Task: Create a due date automation trigger when advanced on, on the tuesday of the week a card is due add fields without custom field "Resume" set at 11:00 AM.
Action: Mouse moved to (952, 79)
Screenshot: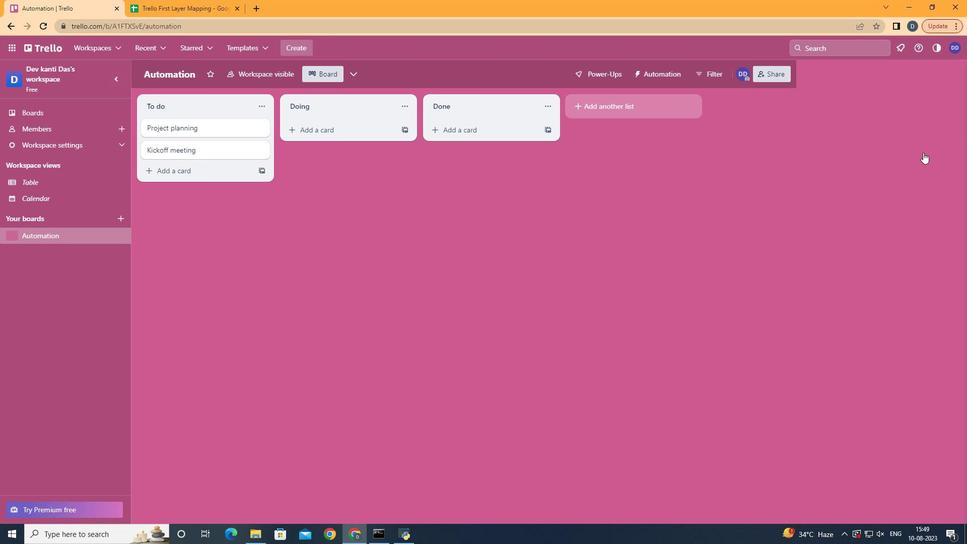 
Action: Mouse pressed left at (952, 79)
Screenshot: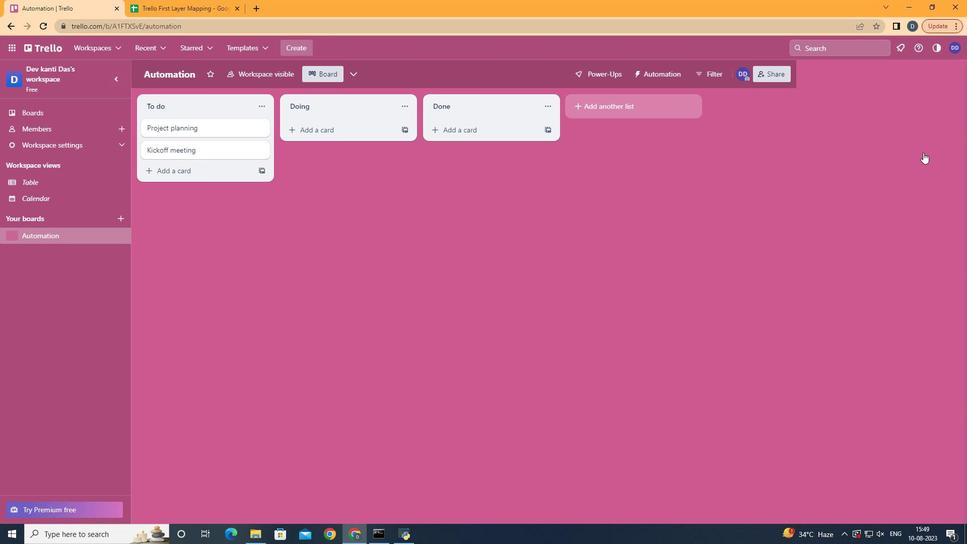 
Action: Mouse moved to (898, 215)
Screenshot: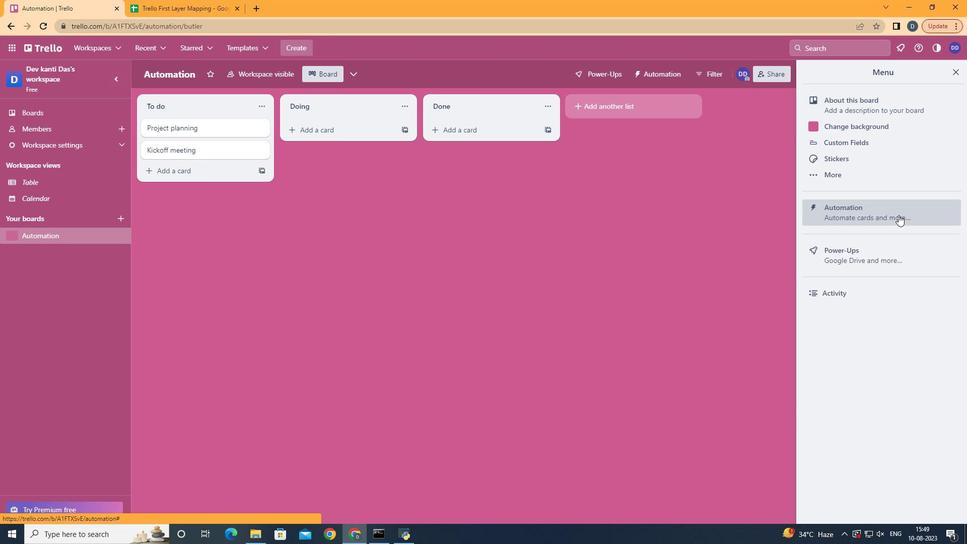 
Action: Mouse pressed left at (898, 215)
Screenshot: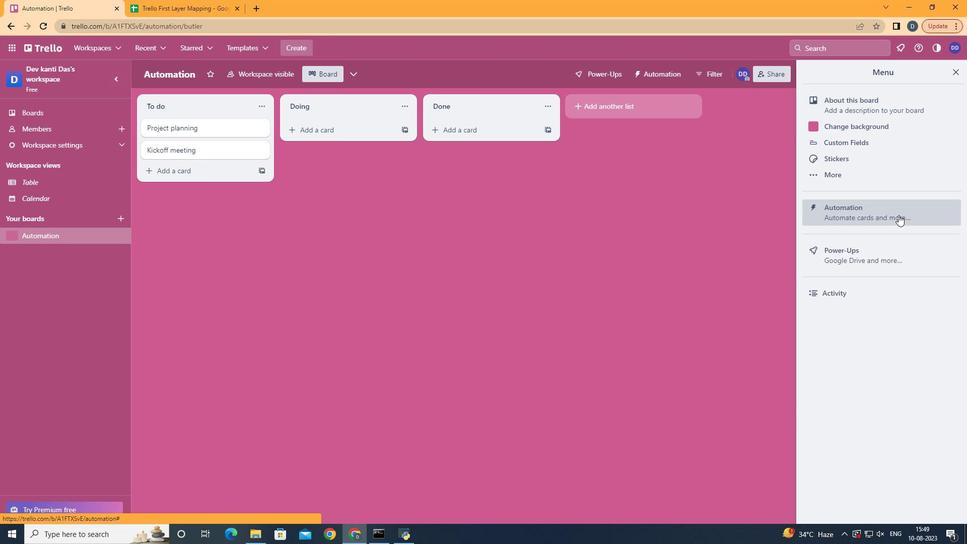 
Action: Mouse moved to (196, 206)
Screenshot: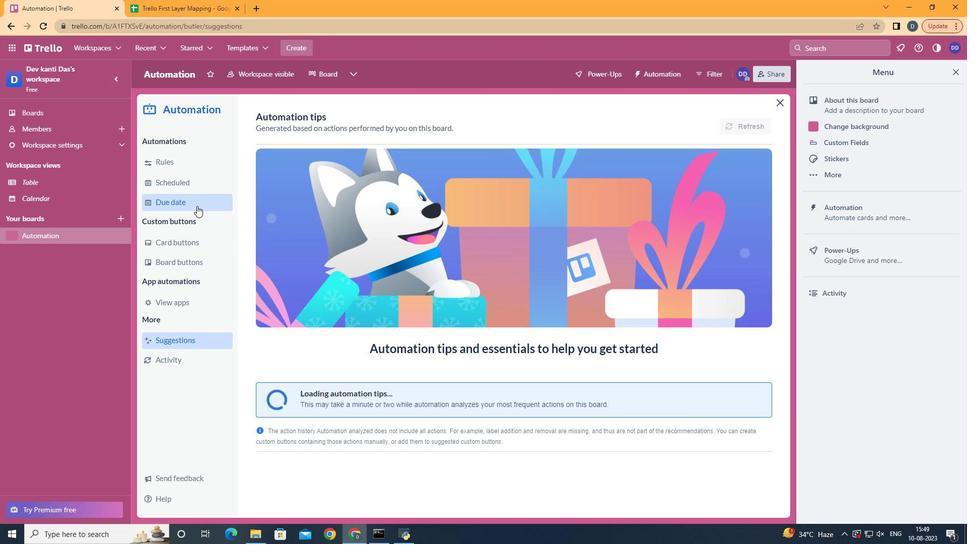 
Action: Mouse pressed left at (196, 206)
Screenshot: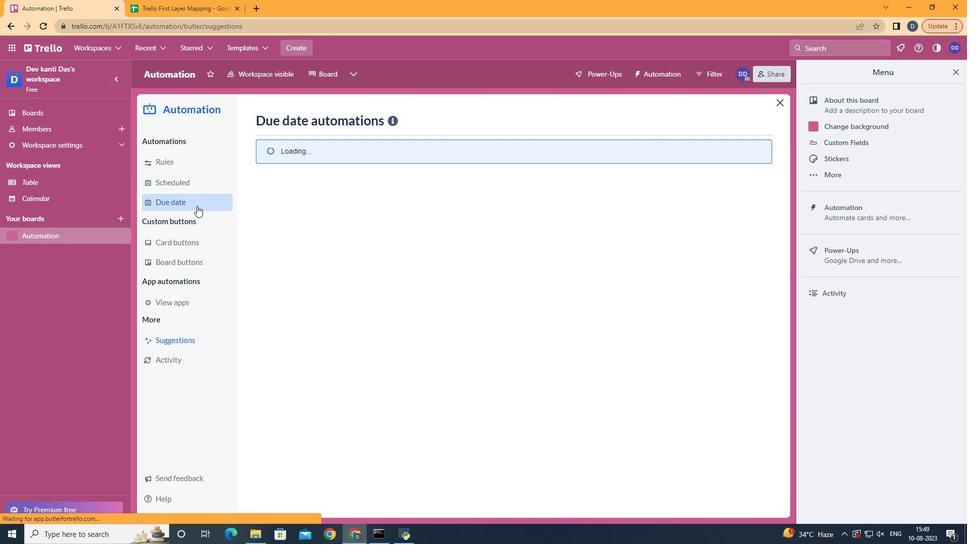 
Action: Mouse moved to (719, 124)
Screenshot: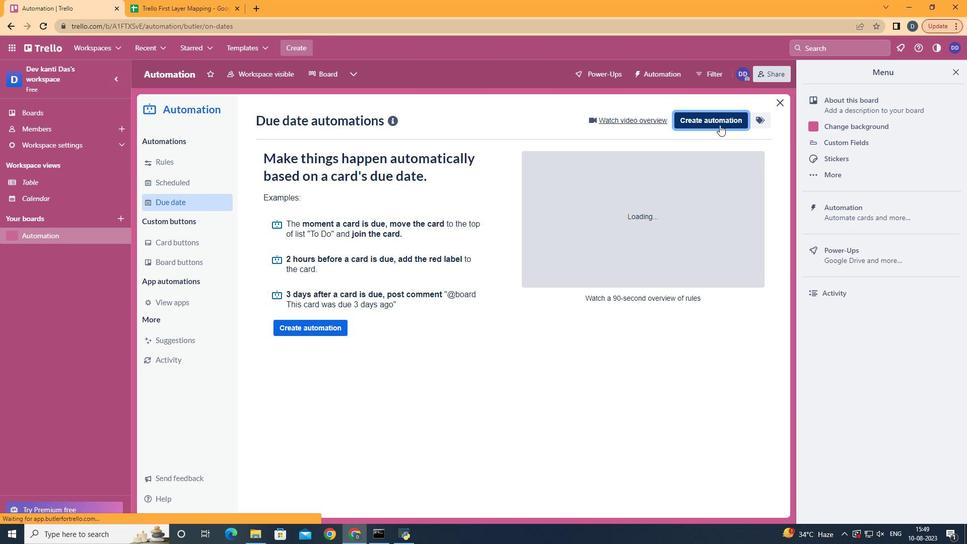 
Action: Mouse pressed left at (719, 124)
Screenshot: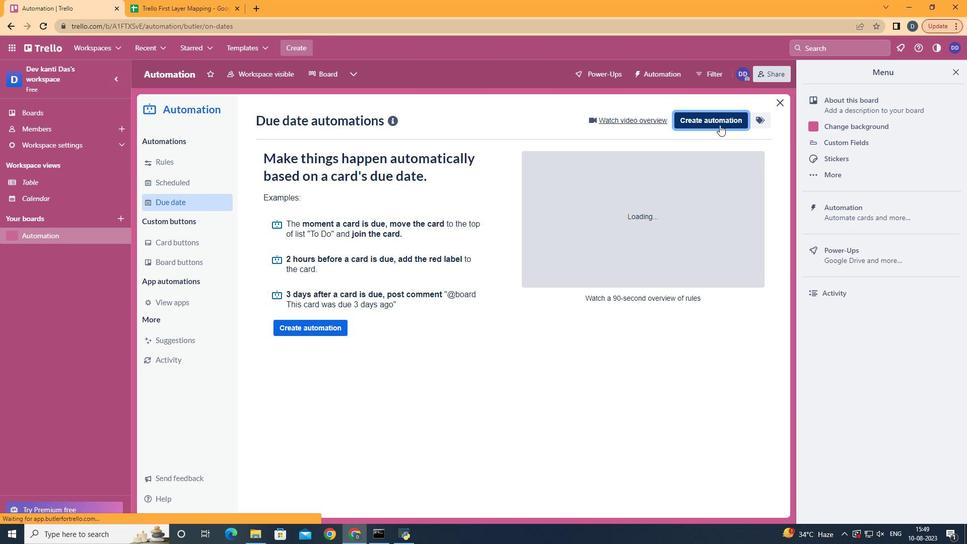 
Action: Mouse moved to (525, 214)
Screenshot: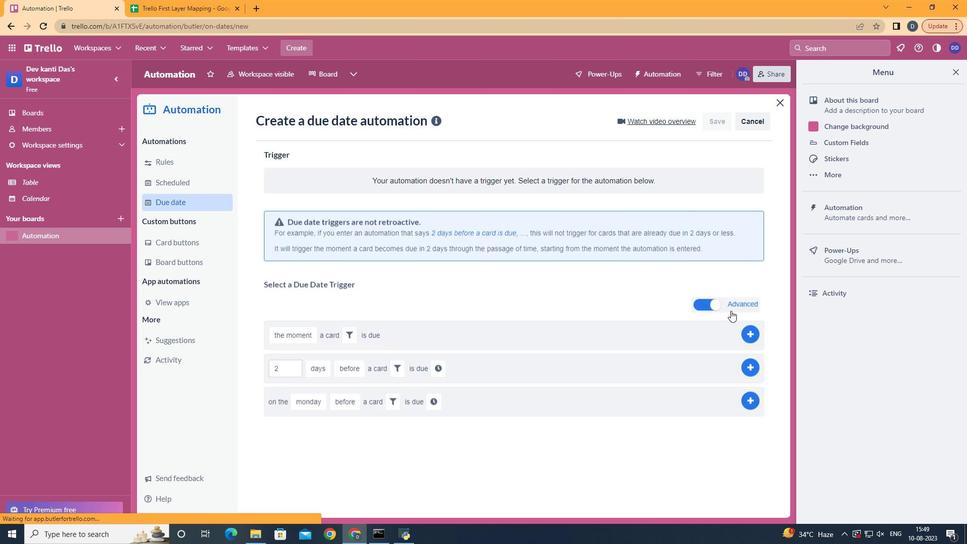 
Action: Mouse pressed left at (525, 214)
Screenshot: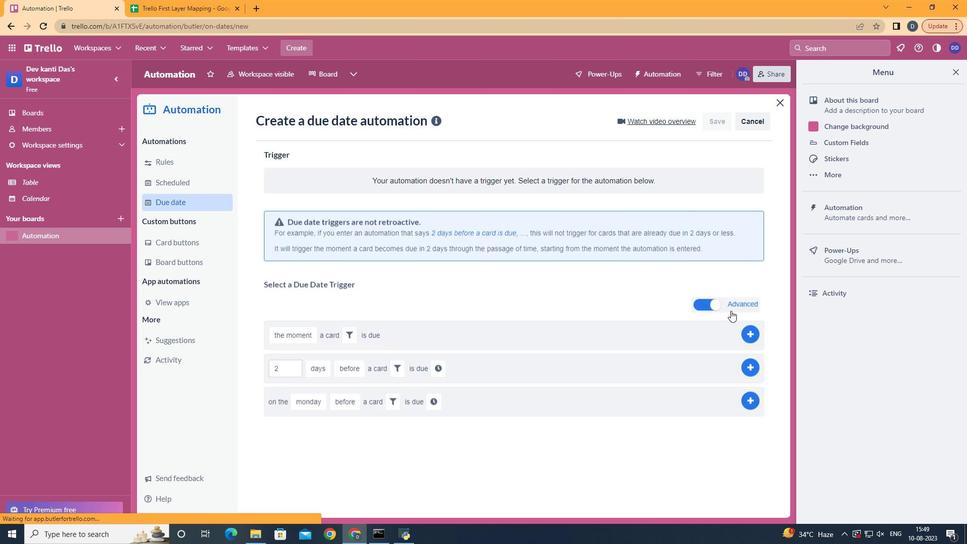 
Action: Mouse moved to (326, 279)
Screenshot: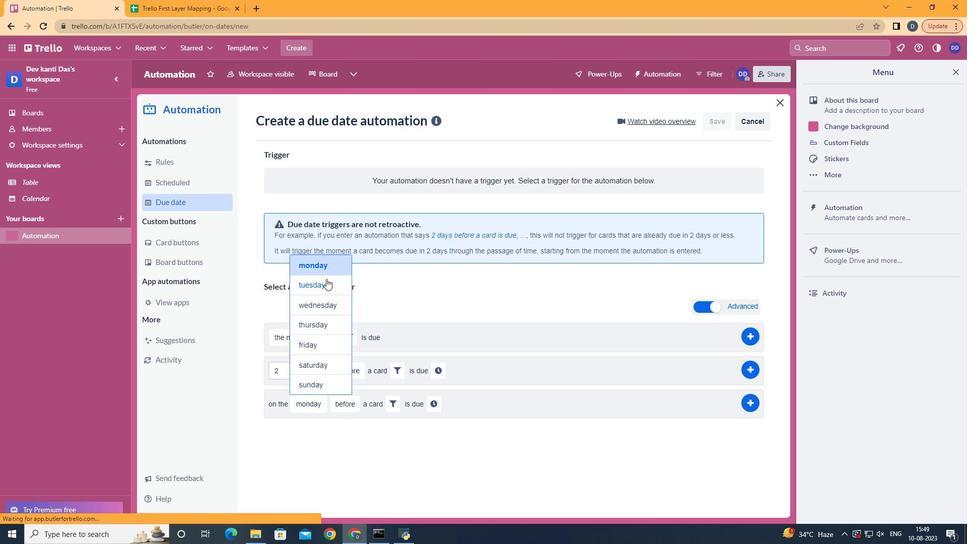 
Action: Mouse pressed left at (326, 279)
Screenshot: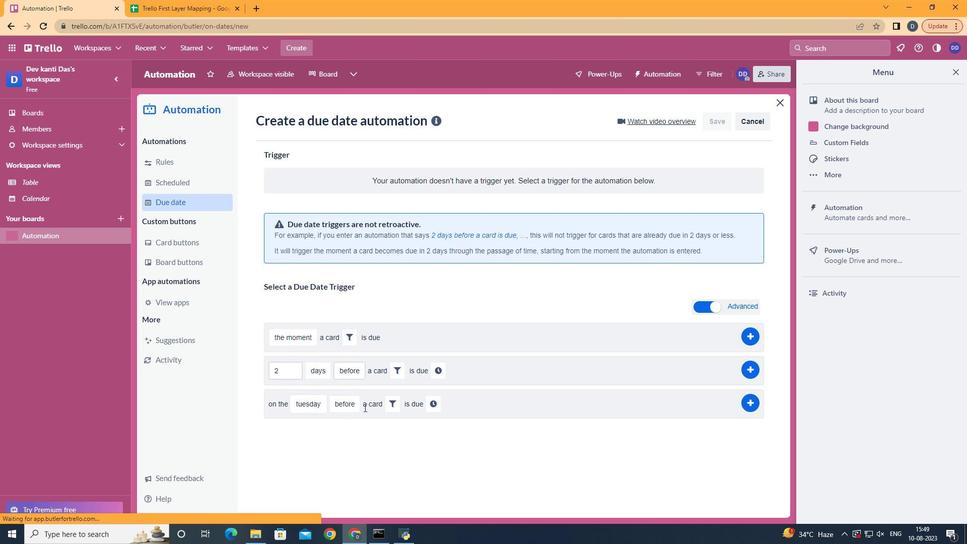 
Action: Mouse moved to (359, 463)
Screenshot: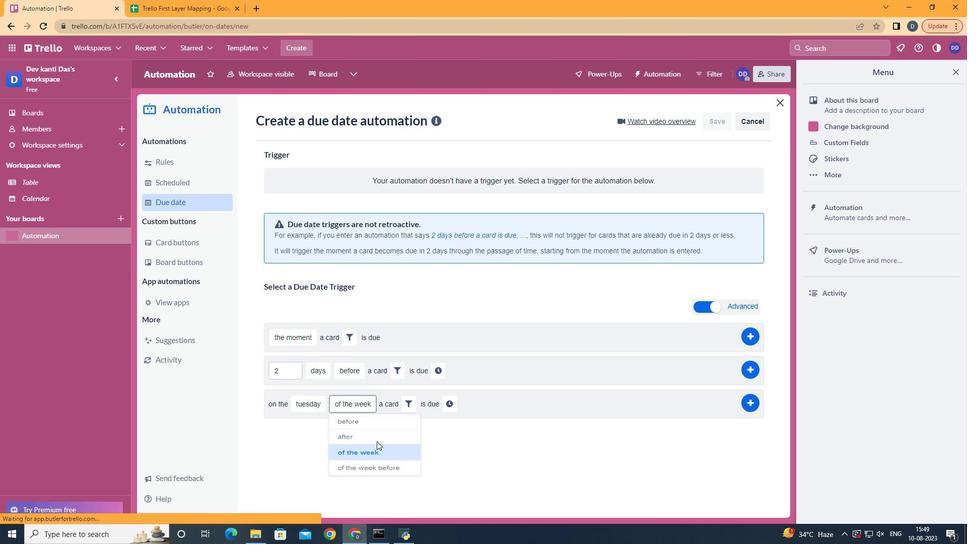 
Action: Mouse pressed left at (359, 463)
Screenshot: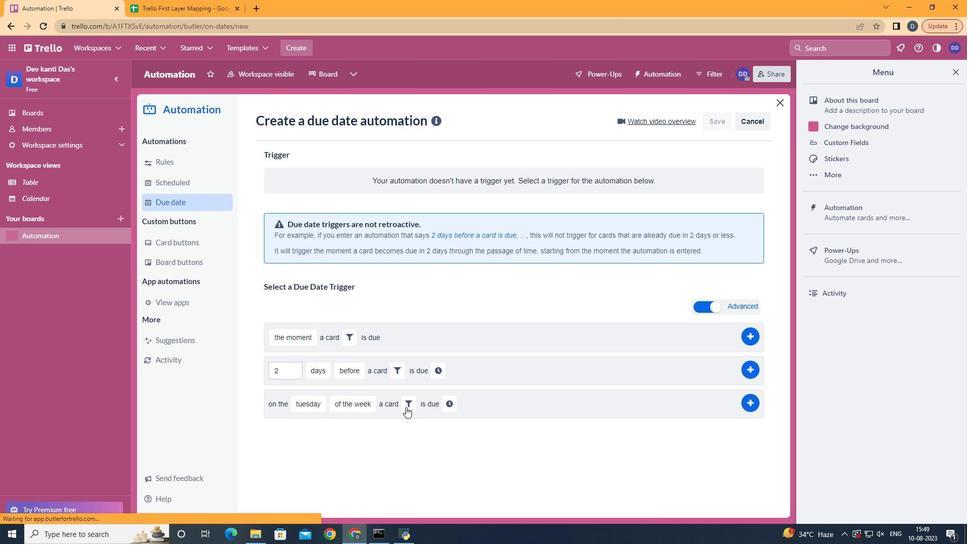 
Action: Mouse moved to (408, 404)
Screenshot: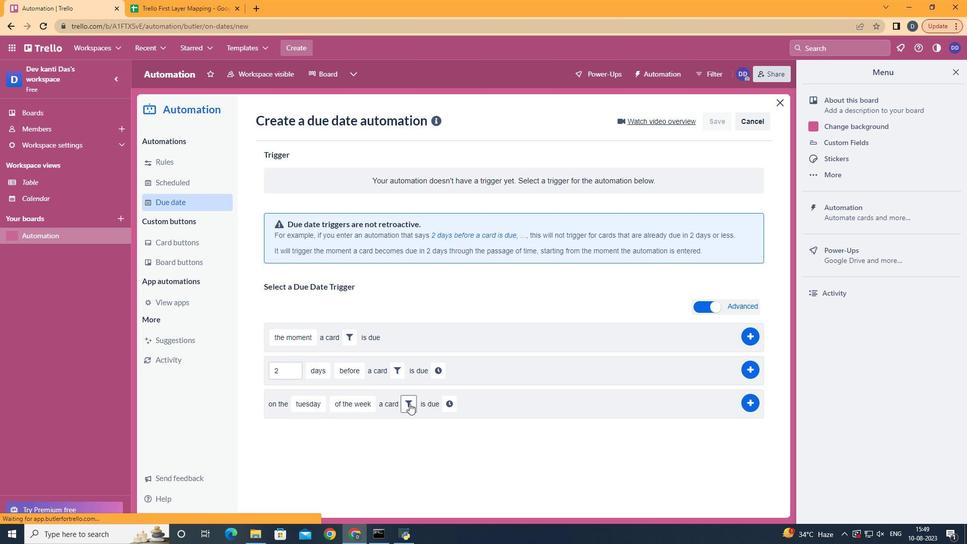 
Action: Mouse pressed left at (408, 404)
Screenshot: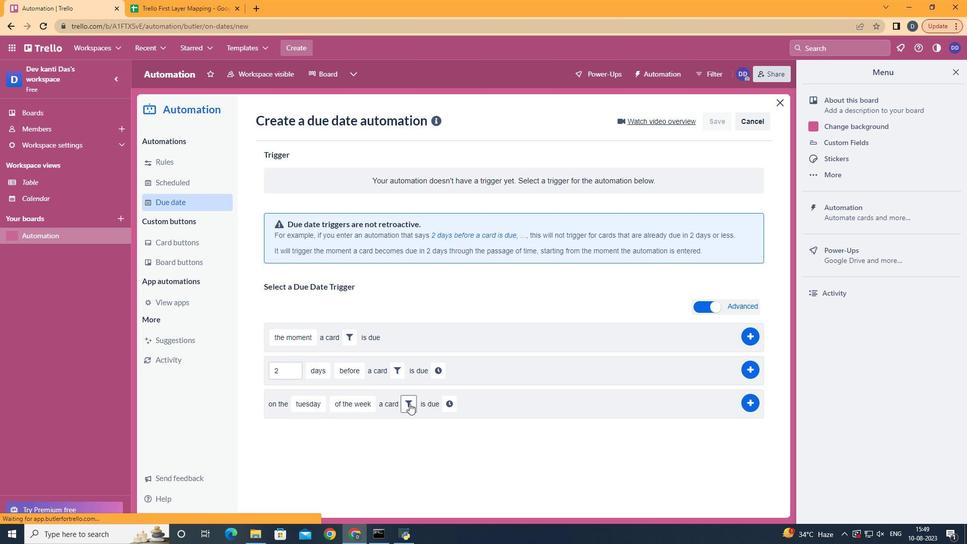 
Action: Mouse moved to (562, 432)
Screenshot: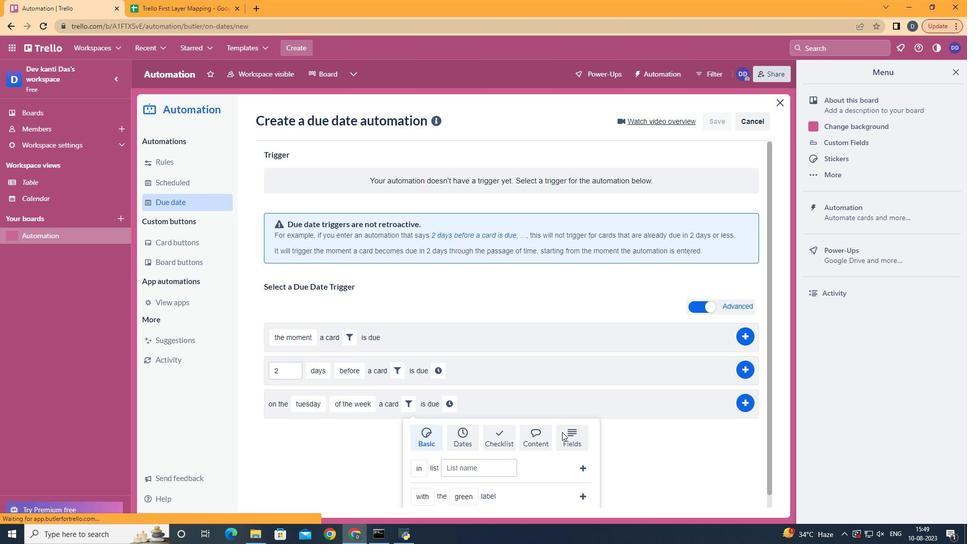 
Action: Mouse pressed left at (562, 432)
Screenshot: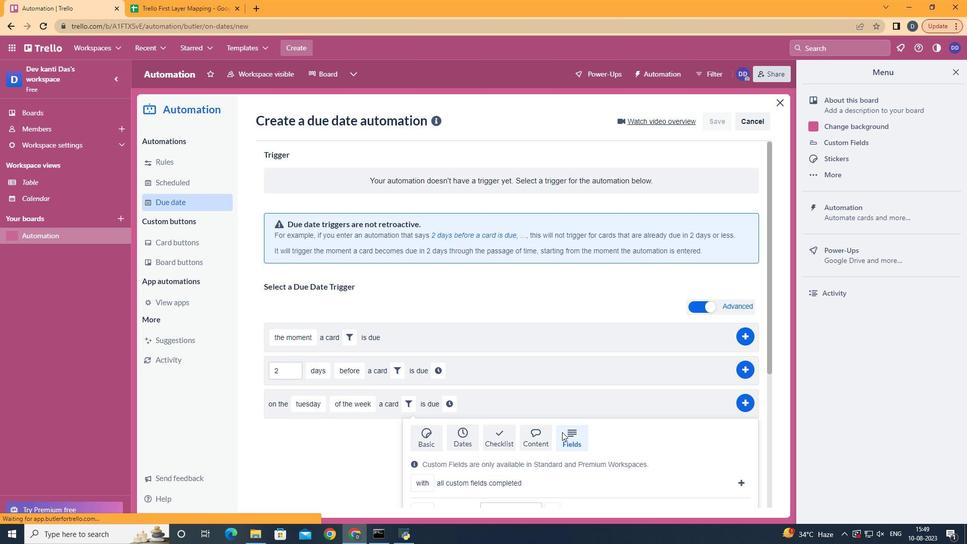 
Action: Mouse scrolled (562, 431) with delta (0, 0)
Screenshot: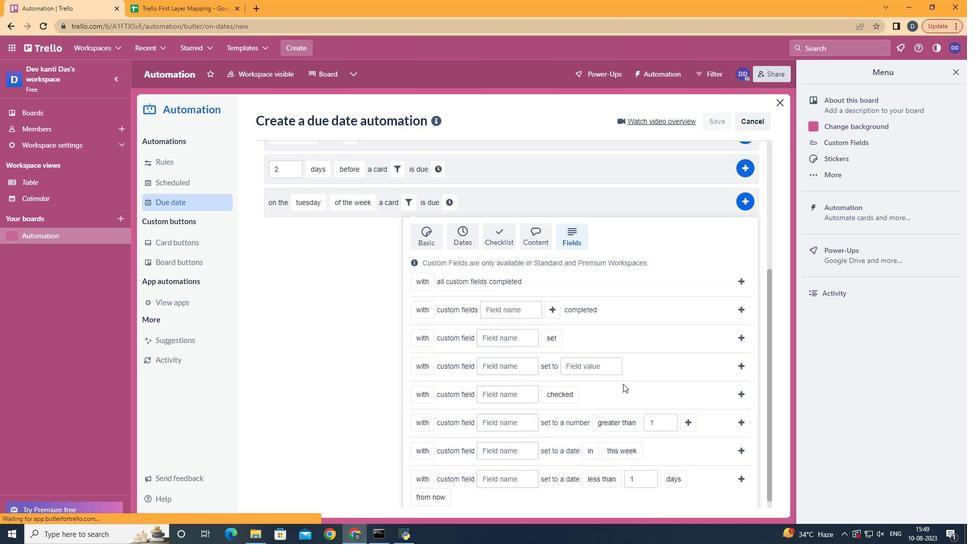 
Action: Mouse scrolled (562, 431) with delta (0, 0)
Screenshot: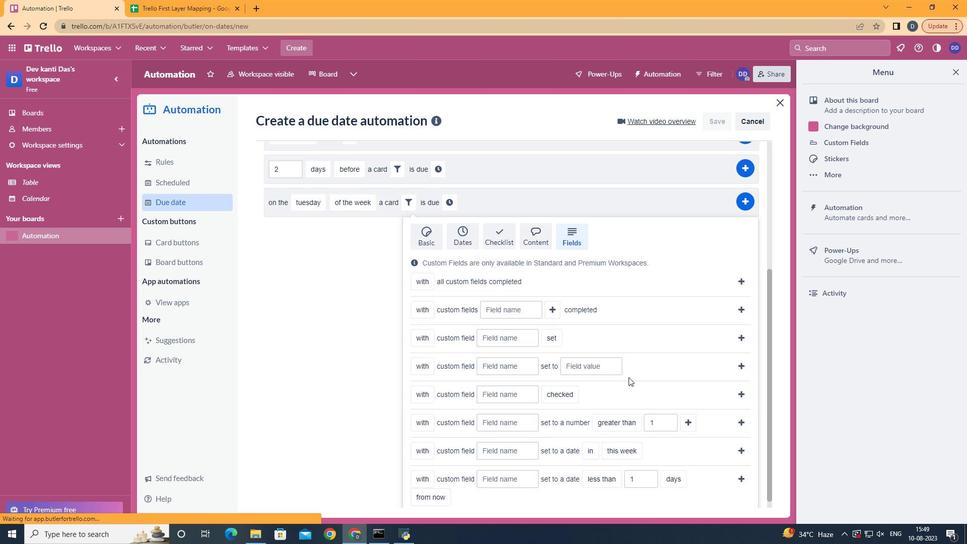 
Action: Mouse scrolled (562, 431) with delta (0, 0)
Screenshot: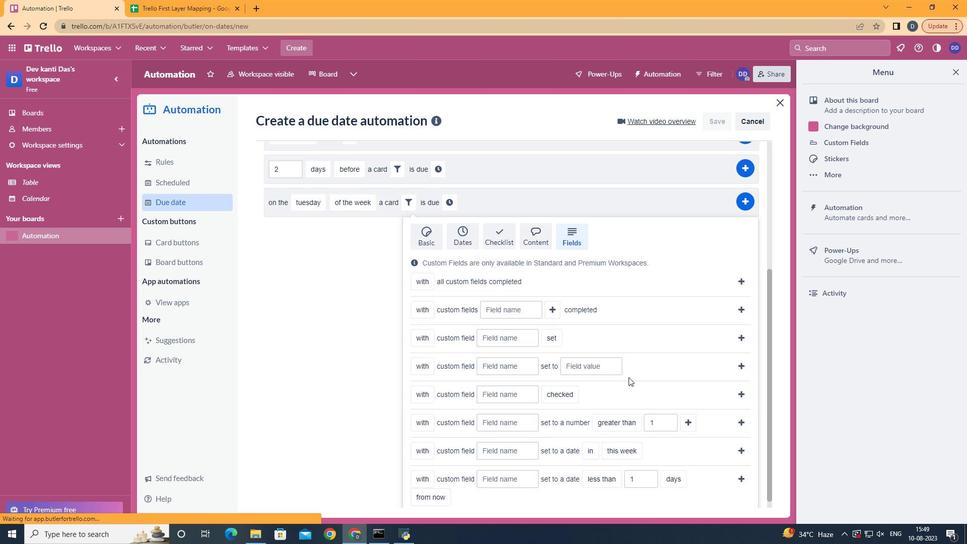 
Action: Mouse scrolled (562, 431) with delta (0, 0)
Screenshot: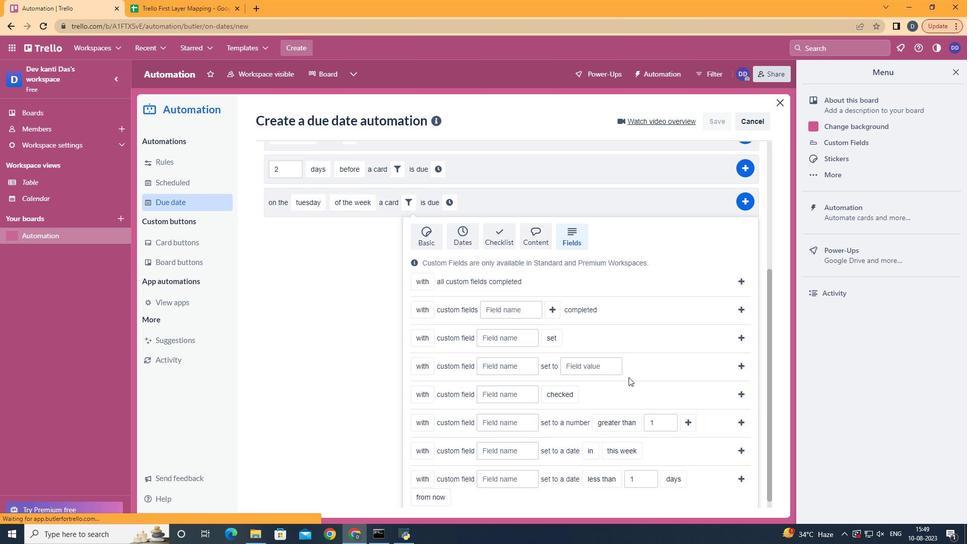 
Action: Mouse moved to (426, 375)
Screenshot: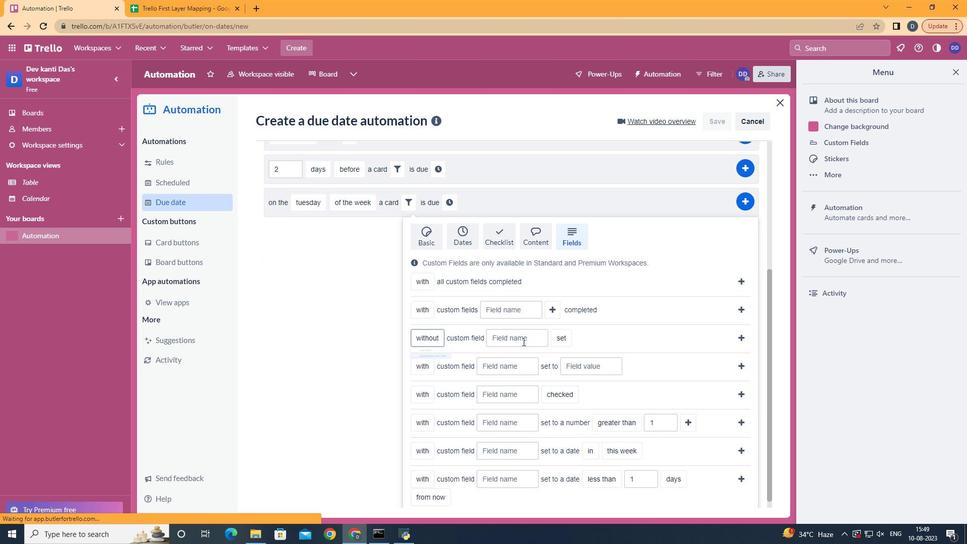 
Action: Mouse pressed left at (426, 375)
Screenshot: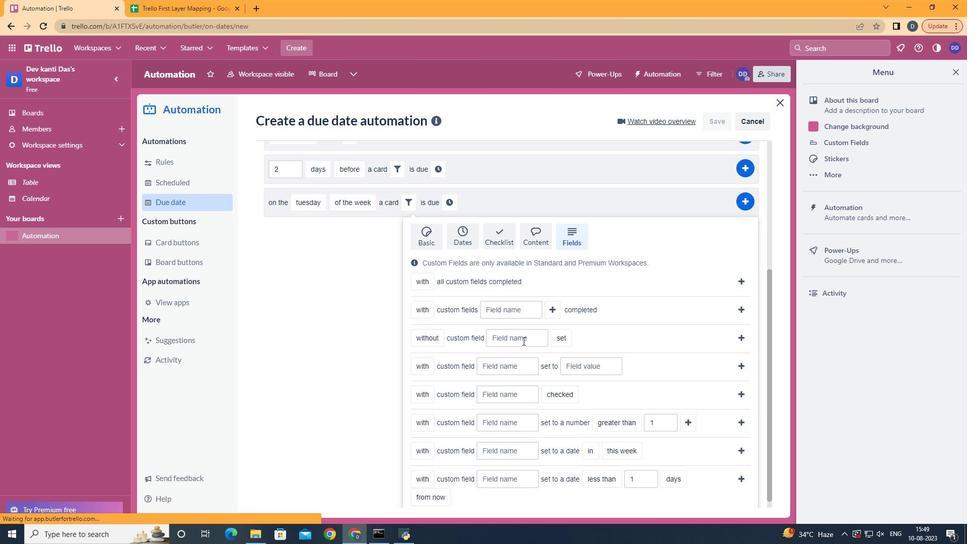 
Action: Mouse moved to (522, 341)
Screenshot: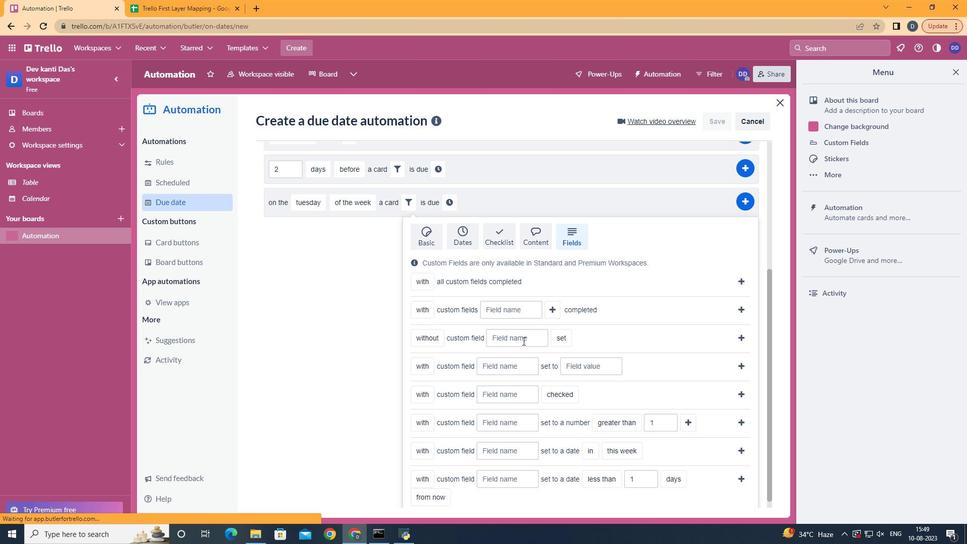 
Action: Mouse pressed left at (522, 341)
Screenshot: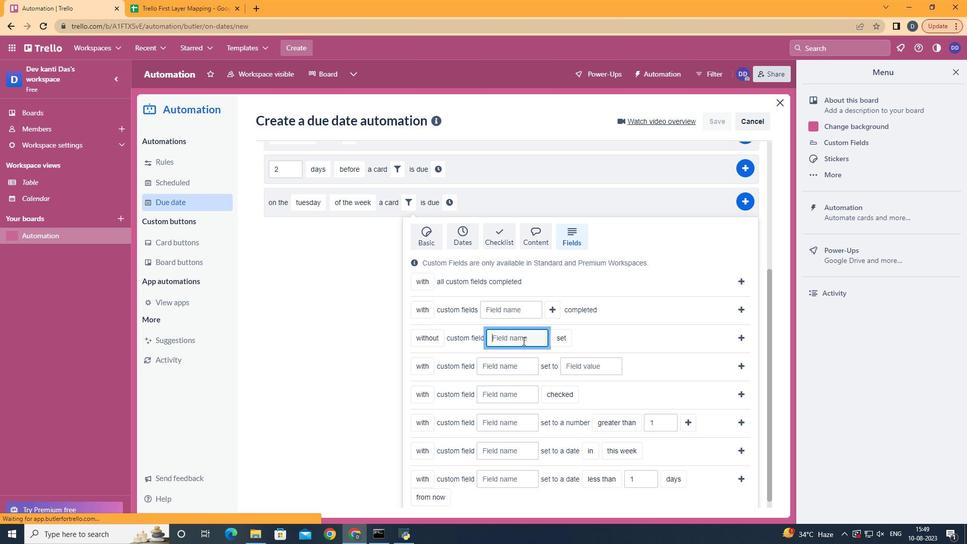 
Action: Key pressed <Key.shift>Resume
Screenshot: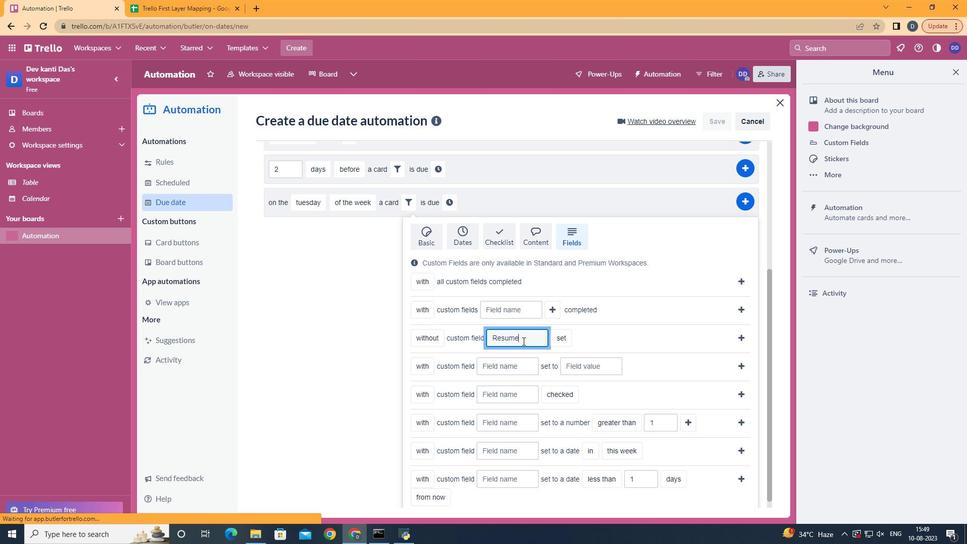 
Action: Mouse moved to (733, 333)
Screenshot: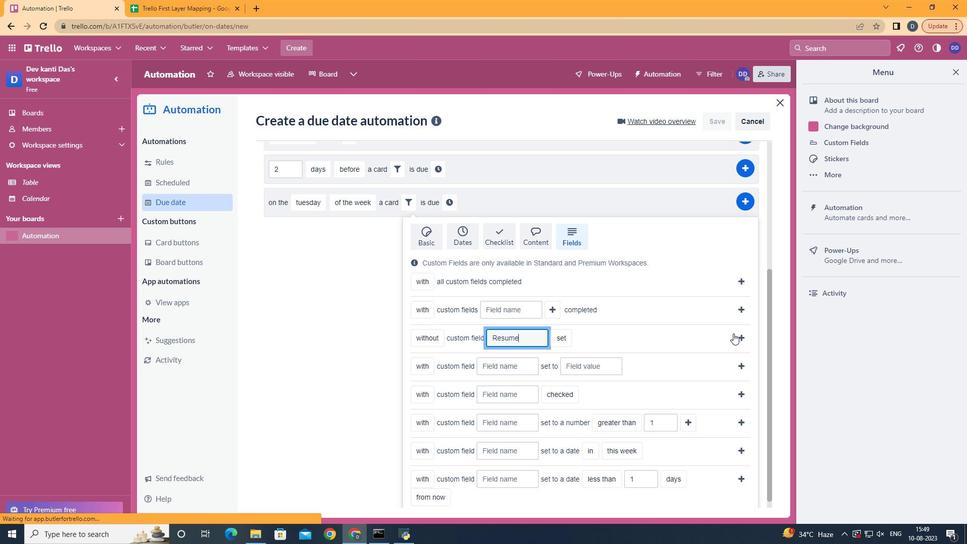 
Action: Mouse pressed left at (733, 333)
Screenshot: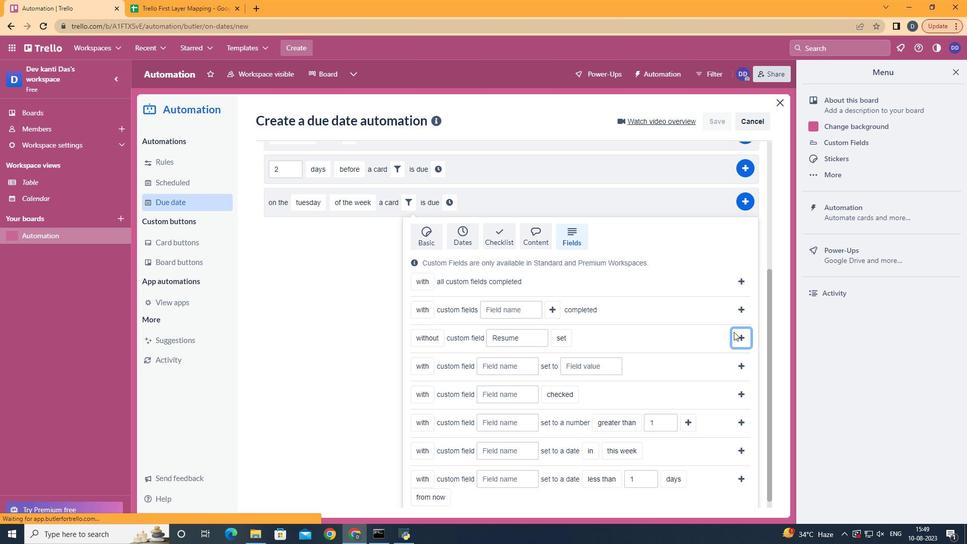 
Action: Mouse moved to (580, 405)
Screenshot: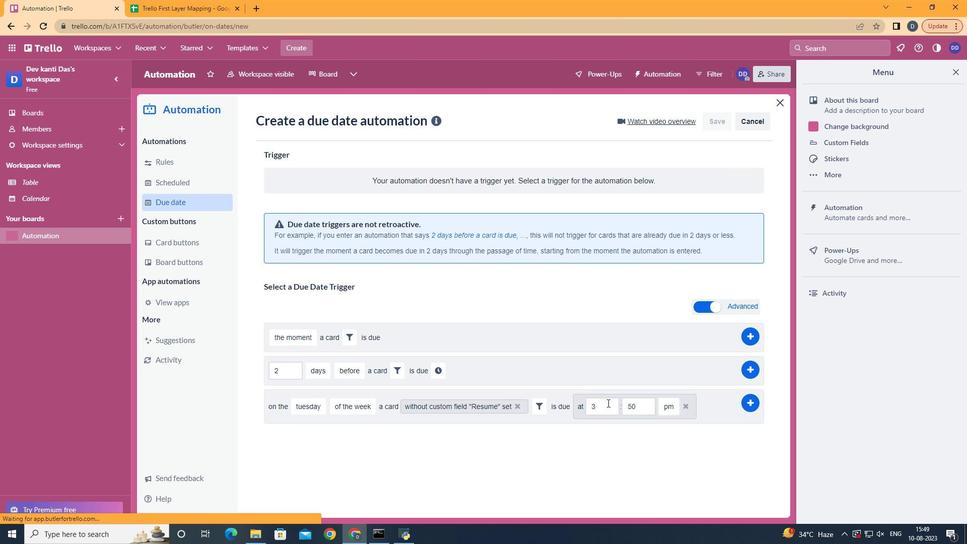 
Action: Mouse pressed left at (580, 405)
Screenshot: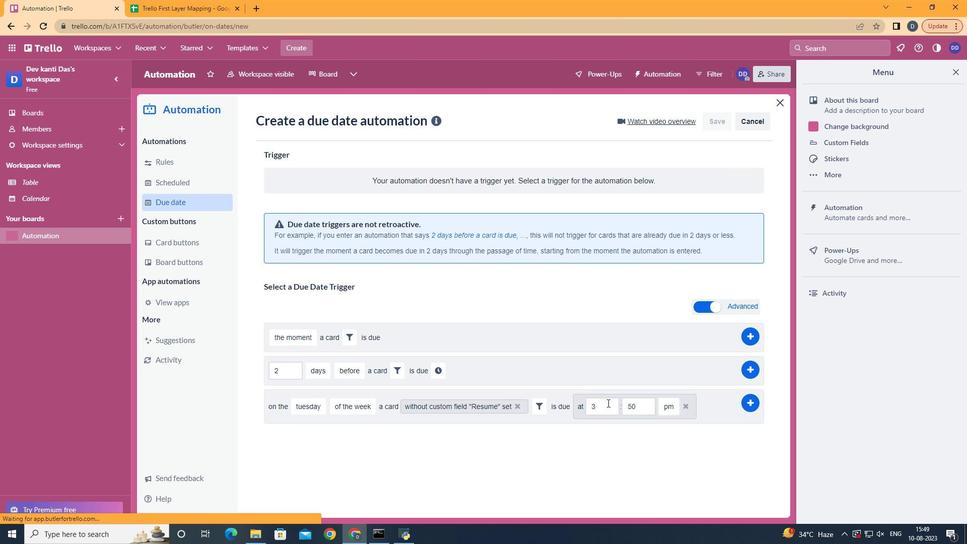 
Action: Mouse moved to (607, 403)
Screenshot: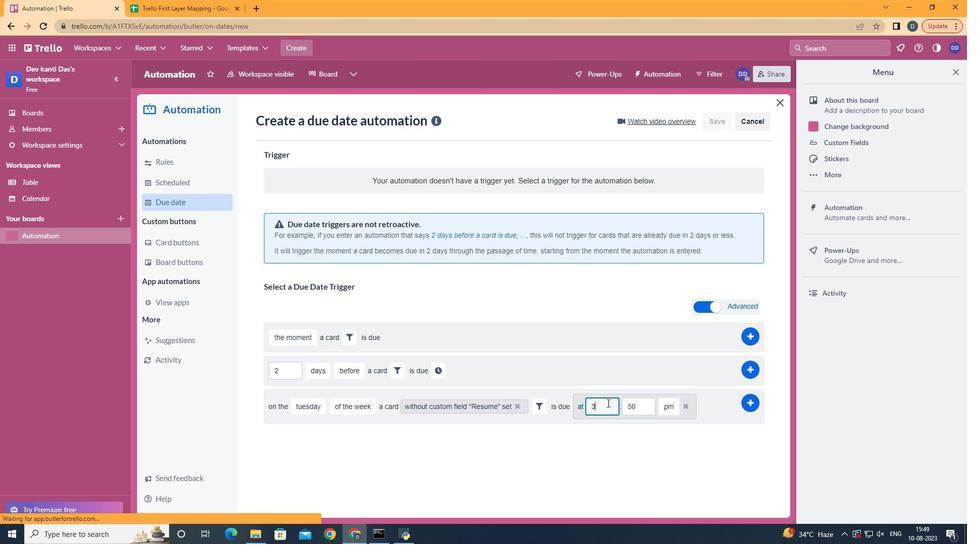 
Action: Mouse pressed left at (607, 403)
Screenshot: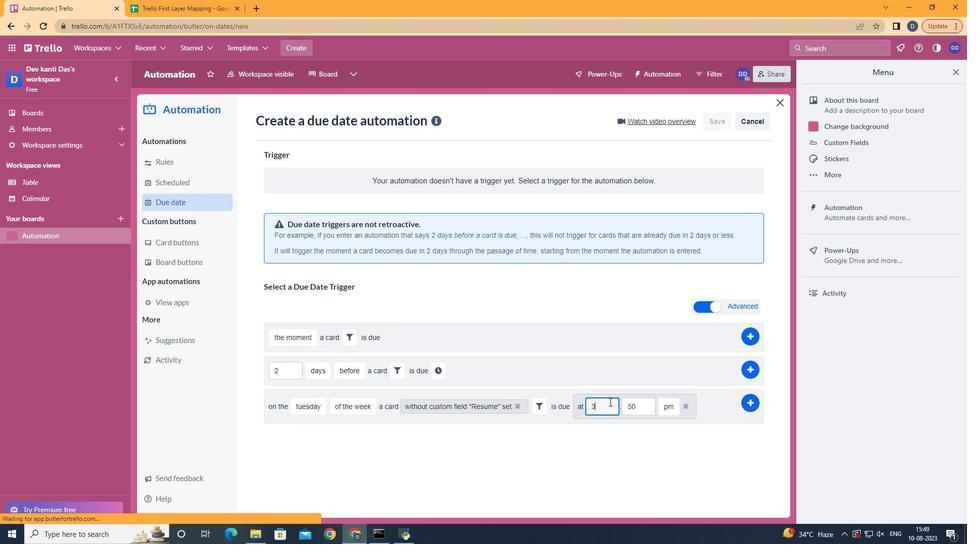 
Action: Mouse moved to (609, 402)
Screenshot: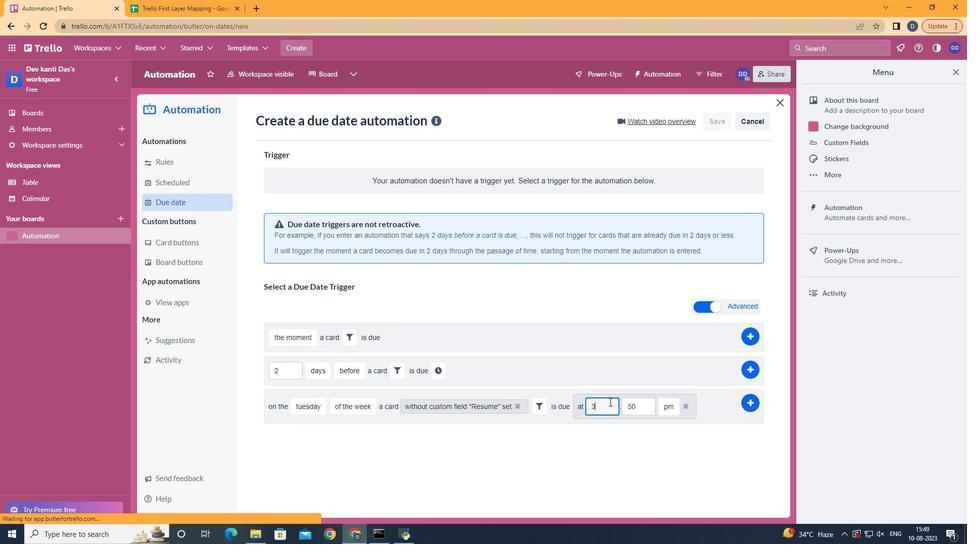 
Action: Key pressed <Key.backspace>11
Screenshot: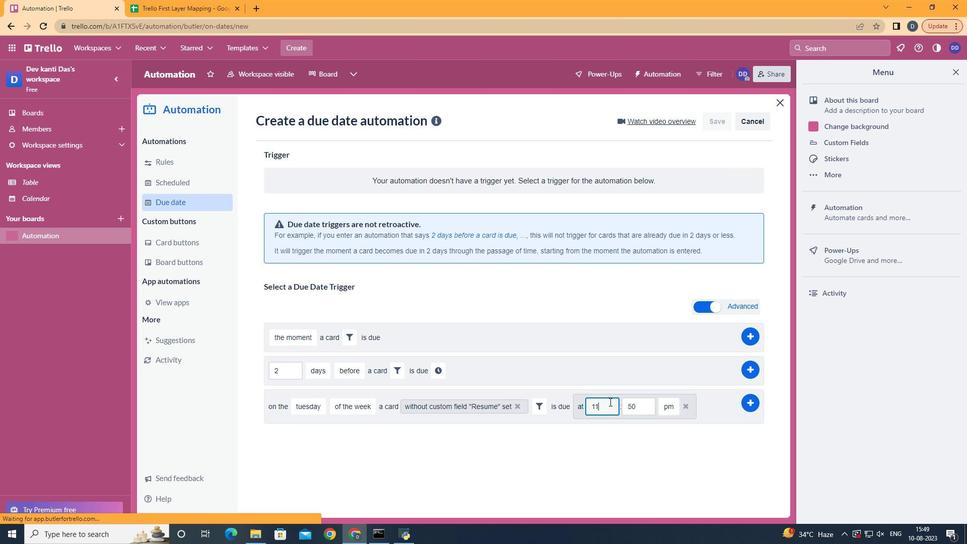 
Action: Mouse moved to (646, 401)
Screenshot: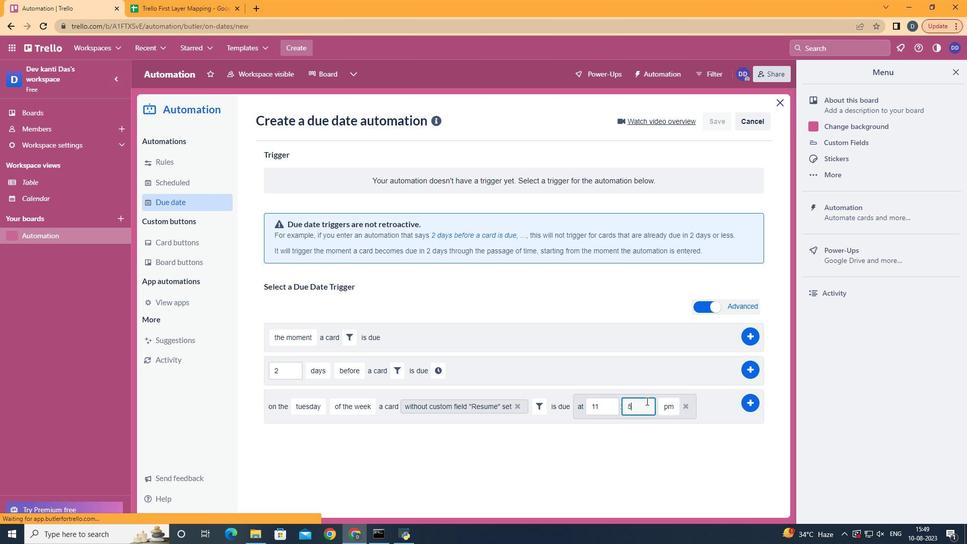 
Action: Mouse pressed left at (646, 401)
Screenshot: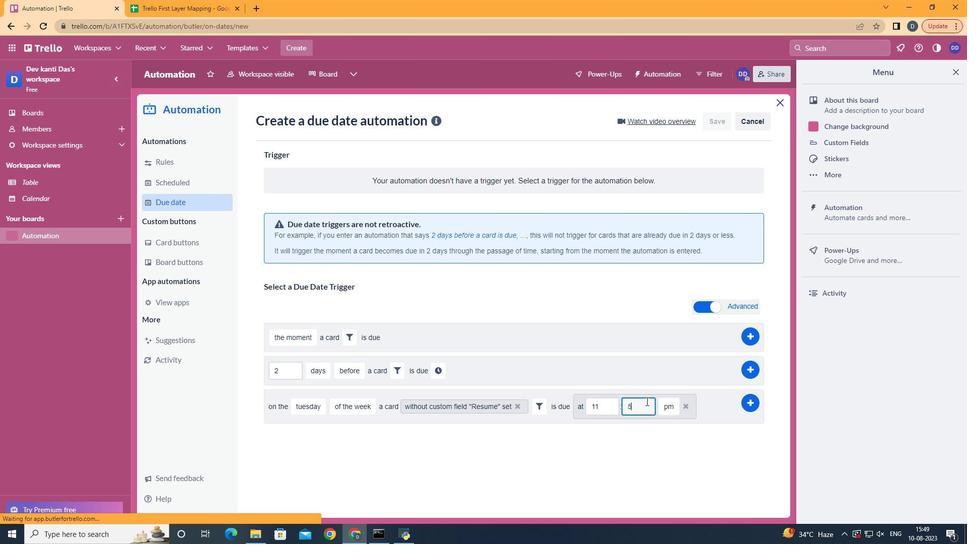 
Action: Key pressed <Key.backspace>
Screenshot: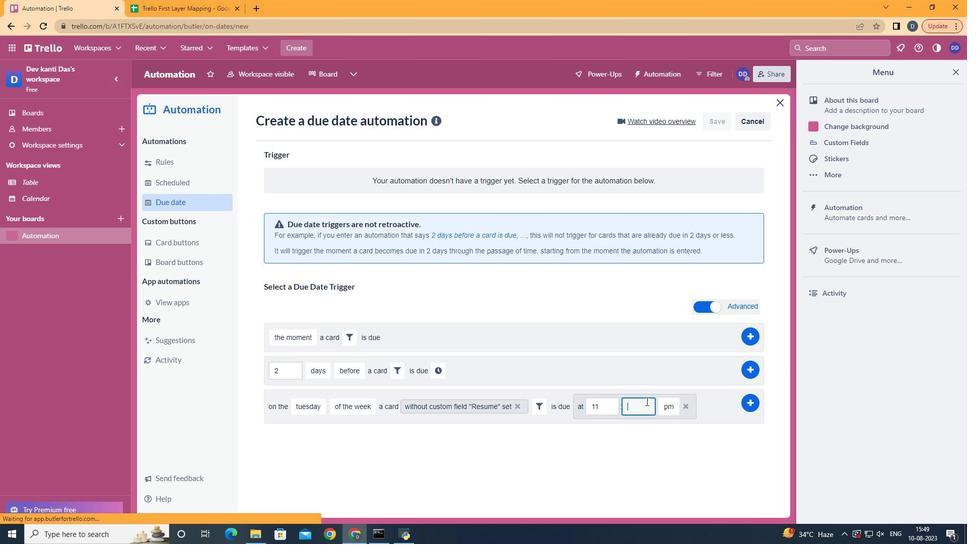 
Action: Mouse moved to (646, 401)
Screenshot: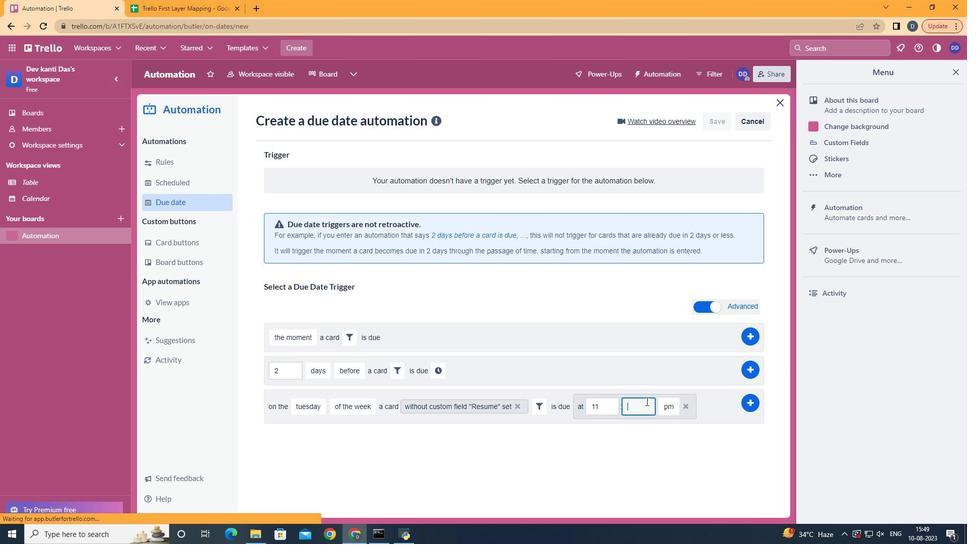 
Action: Key pressed <Key.backspace>00
Screenshot: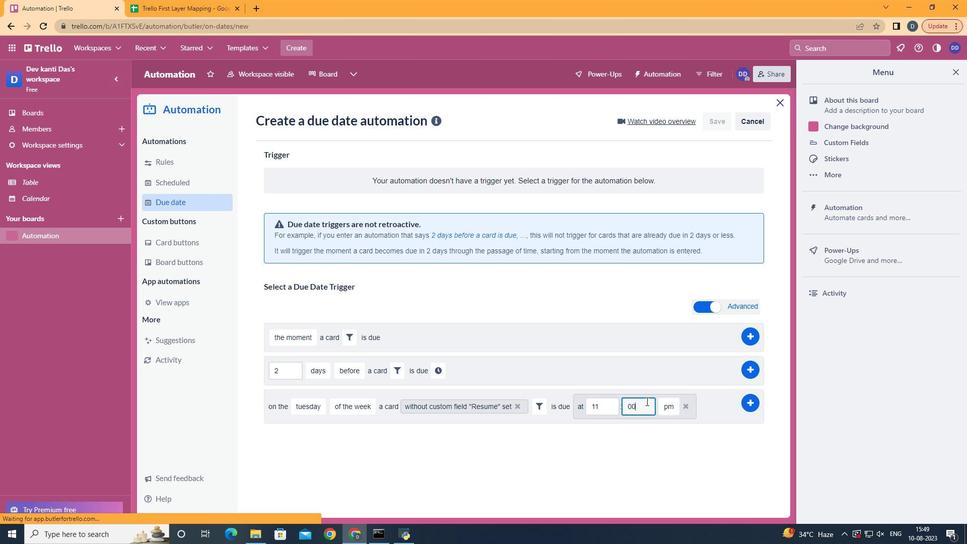 
Action: Mouse moved to (676, 420)
Screenshot: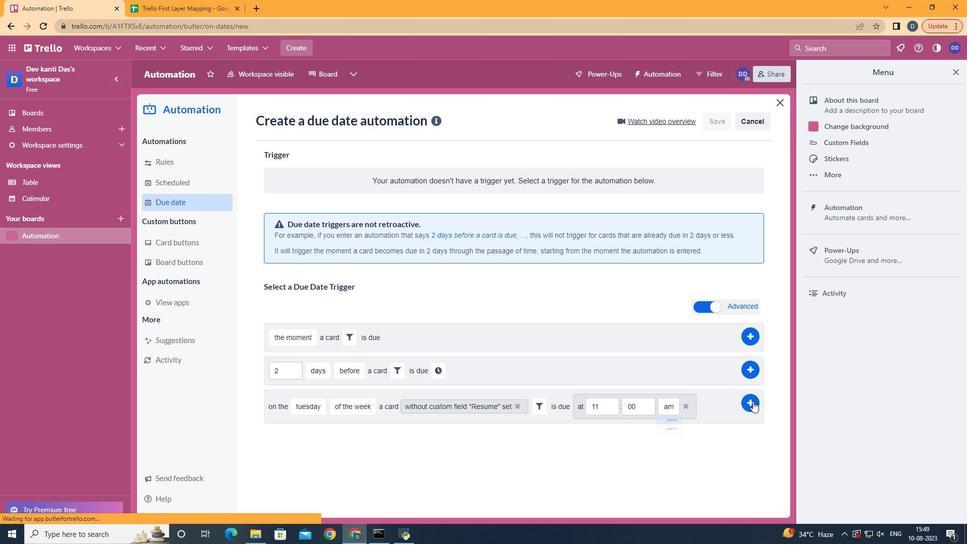 
Action: Mouse pressed left at (676, 420)
Screenshot: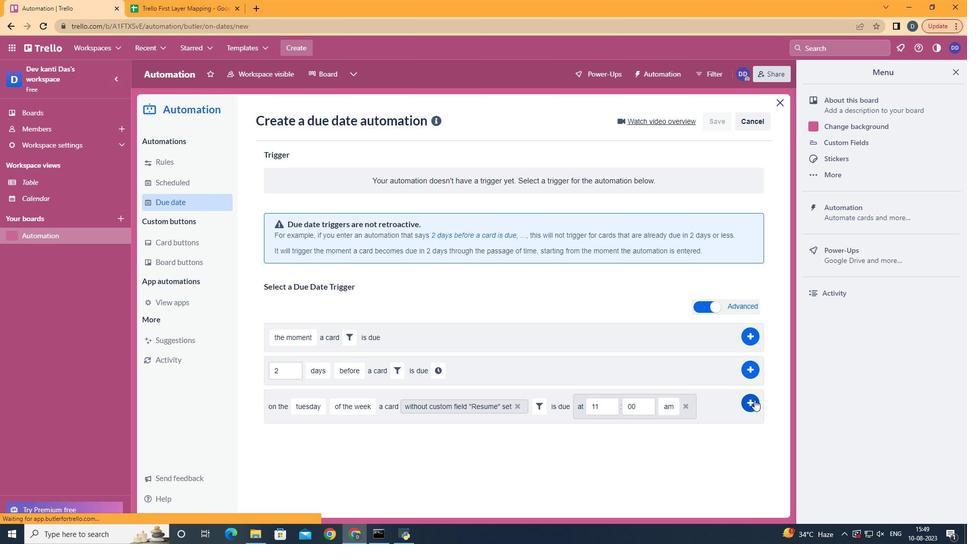 
Action: Mouse moved to (754, 399)
Screenshot: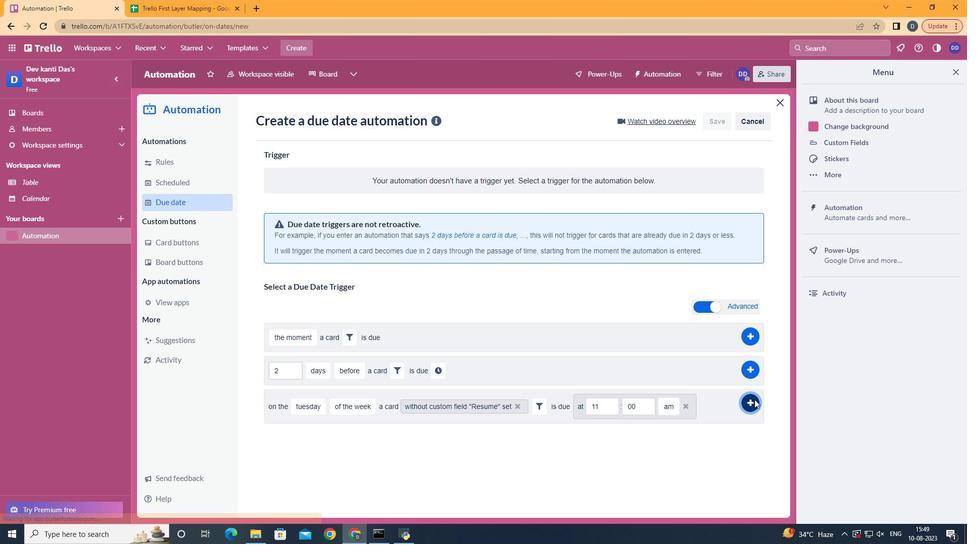 
Action: Mouse pressed left at (754, 399)
Screenshot: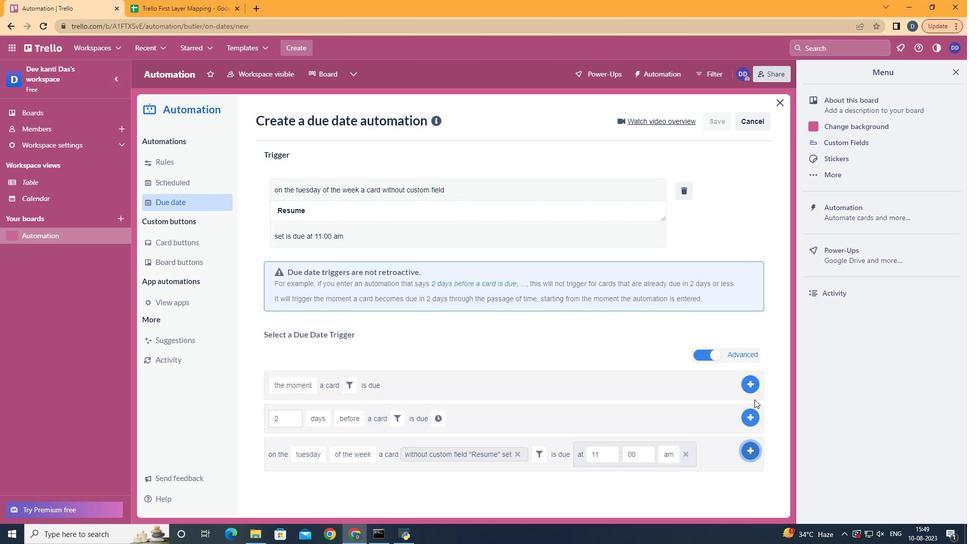 
